 Task: Add Four Sigmatic Lions Mane Mushroom Coffee-Box to the cart.
Action: Mouse moved to (20, 135)
Screenshot: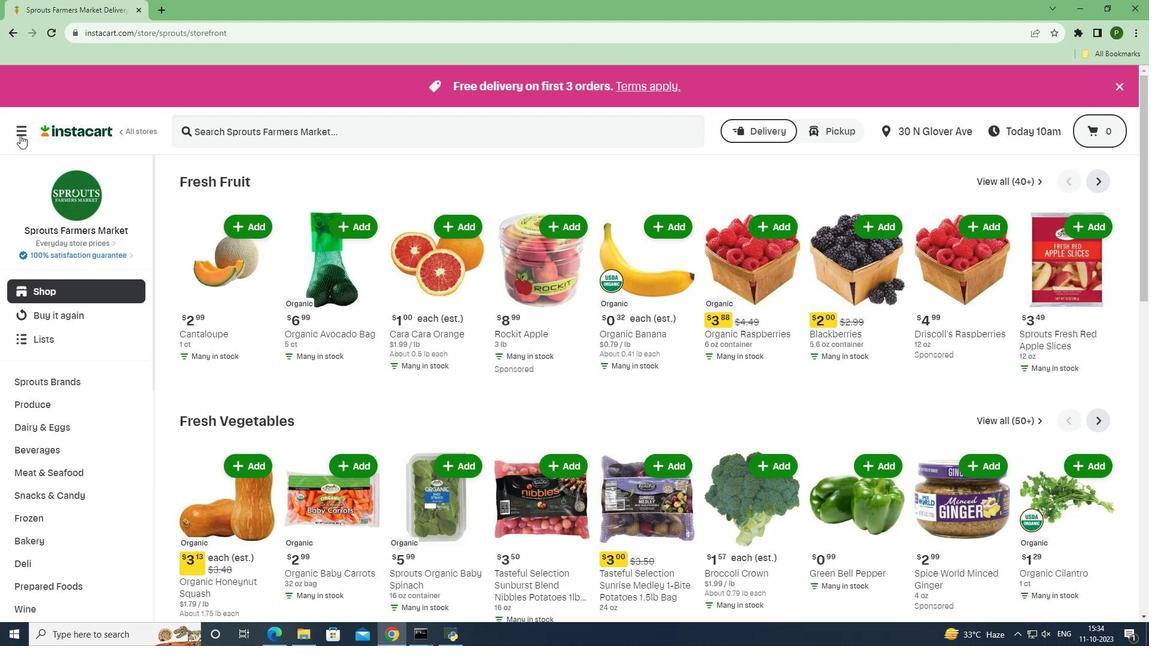 
Action: Mouse pressed left at (20, 135)
Screenshot: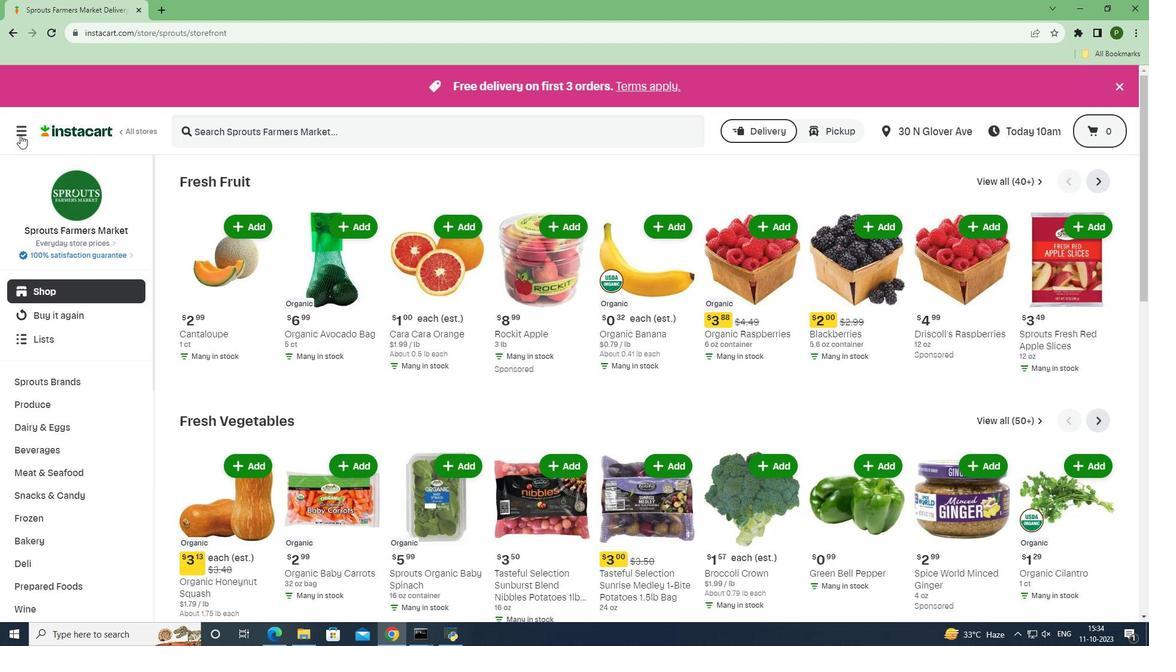 
Action: Mouse moved to (32, 316)
Screenshot: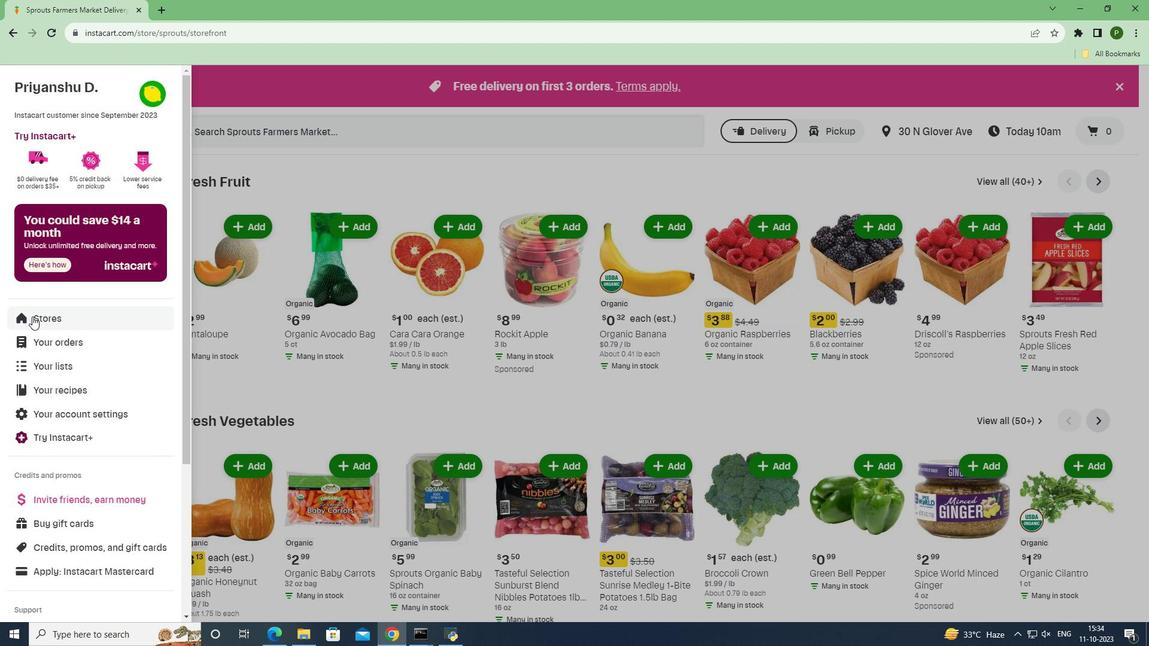 
Action: Mouse pressed left at (32, 316)
Screenshot: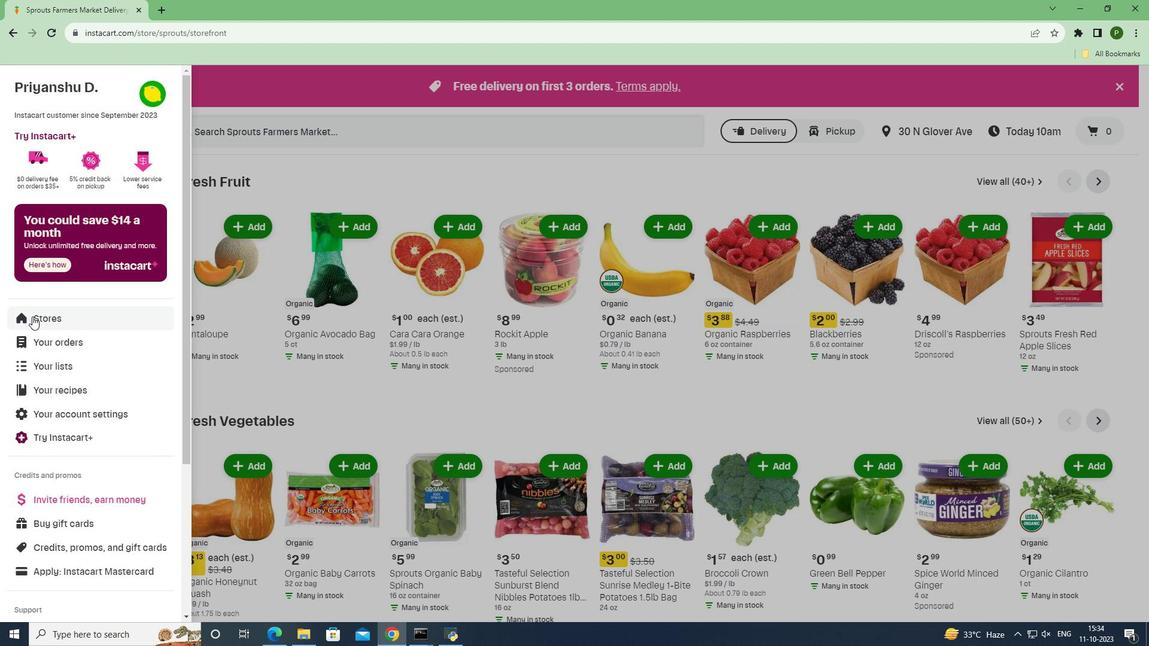 
Action: Mouse moved to (285, 141)
Screenshot: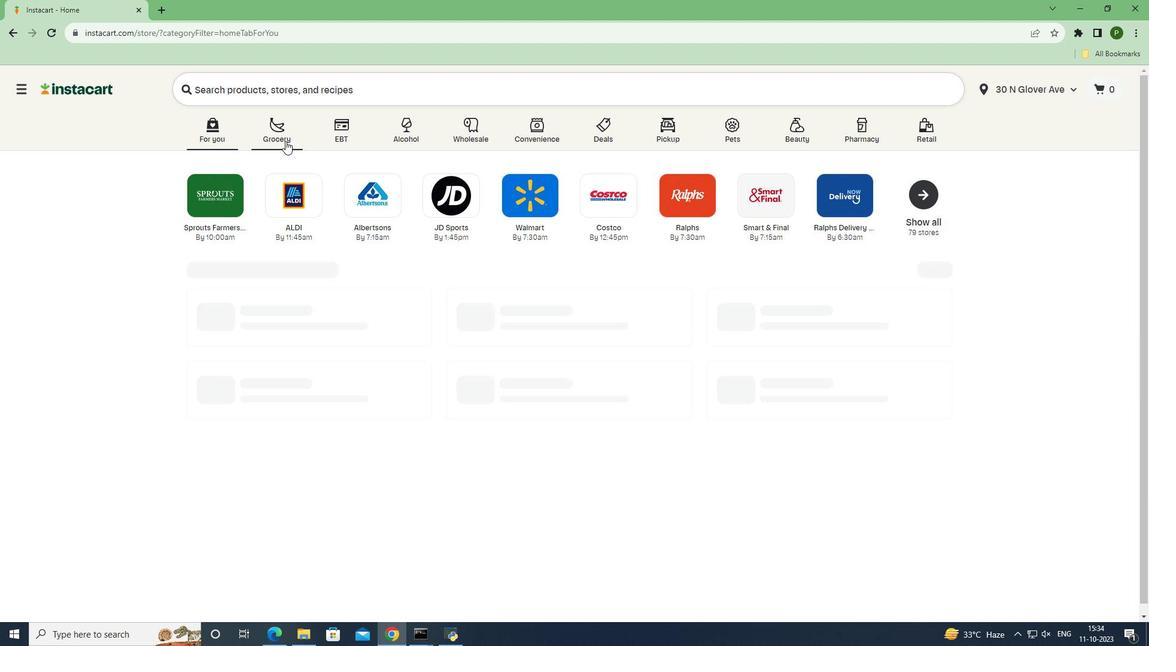 
Action: Mouse pressed left at (285, 141)
Screenshot: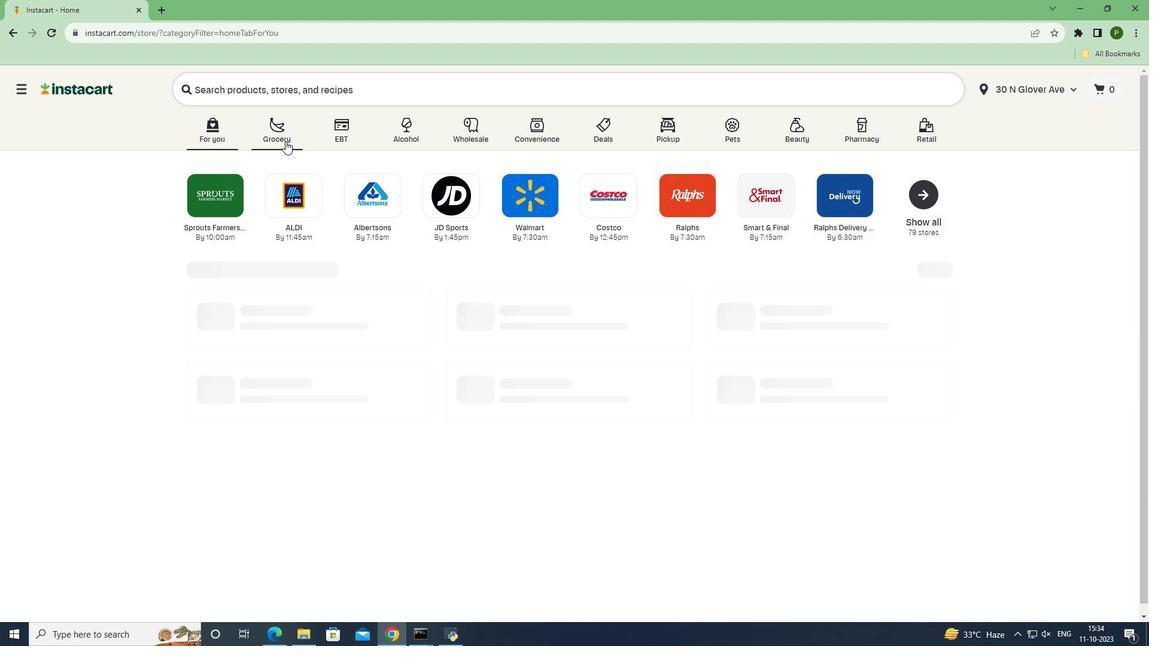 
Action: Mouse moved to (472, 272)
Screenshot: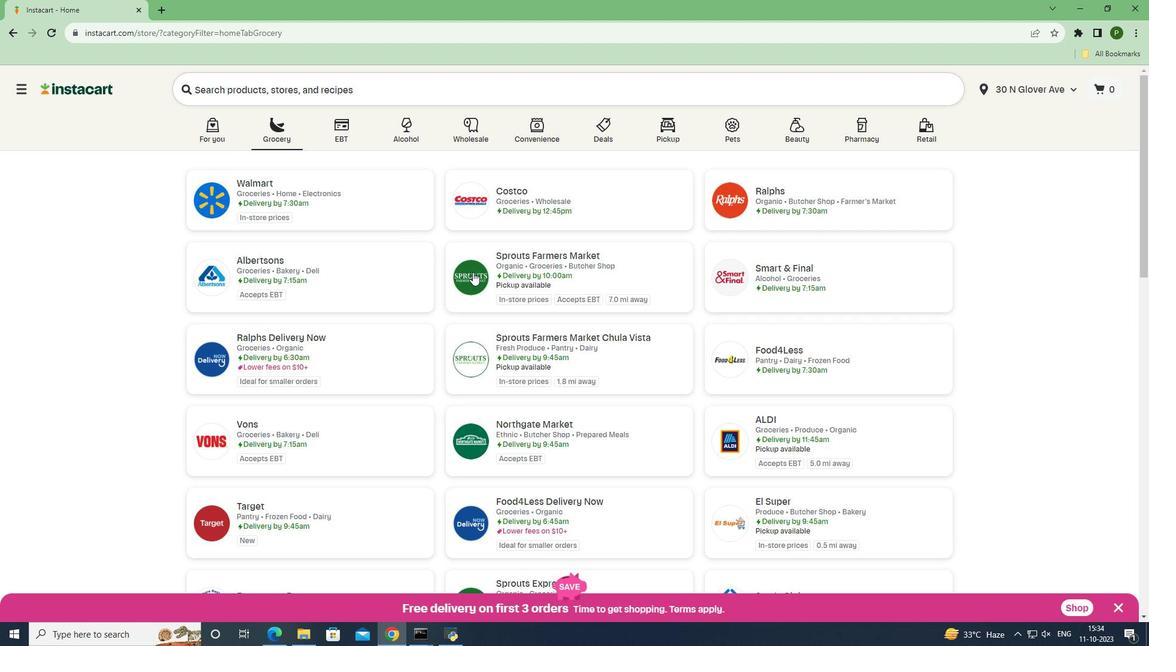
Action: Mouse pressed left at (472, 272)
Screenshot: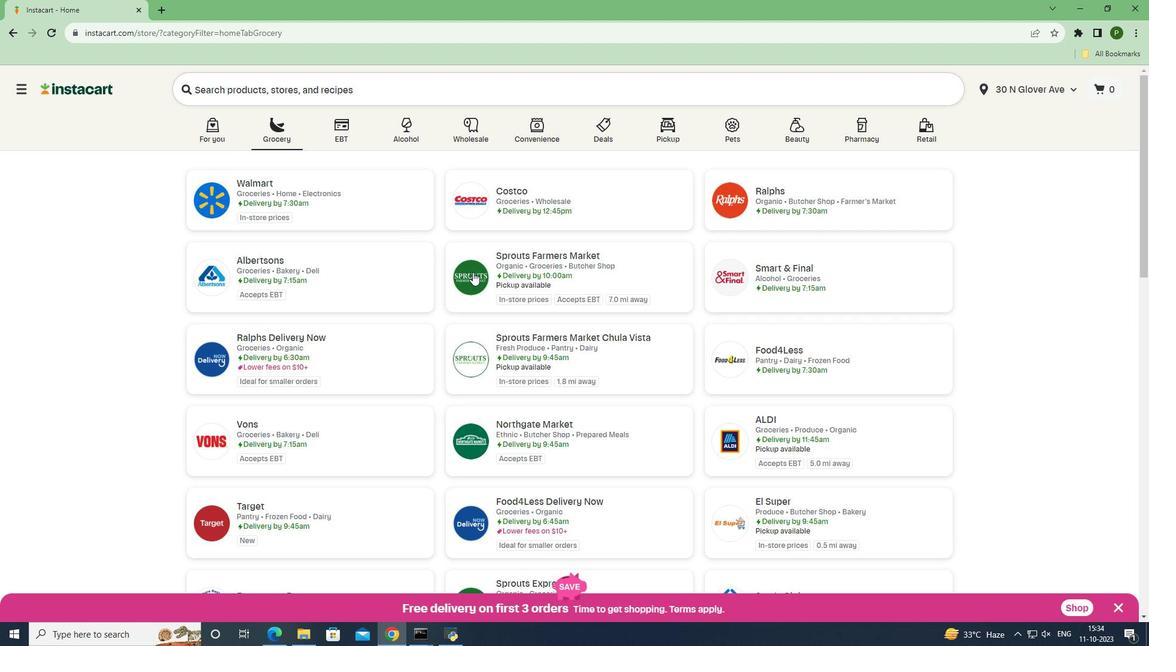 
Action: Mouse moved to (97, 447)
Screenshot: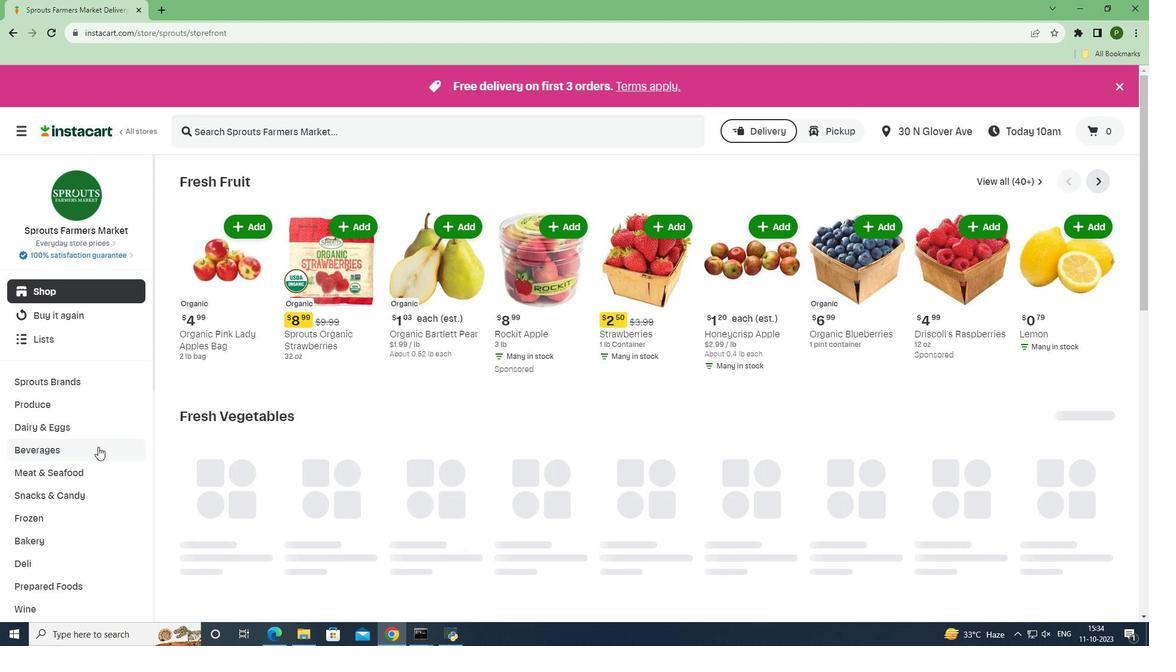 
Action: Mouse pressed left at (97, 447)
Screenshot: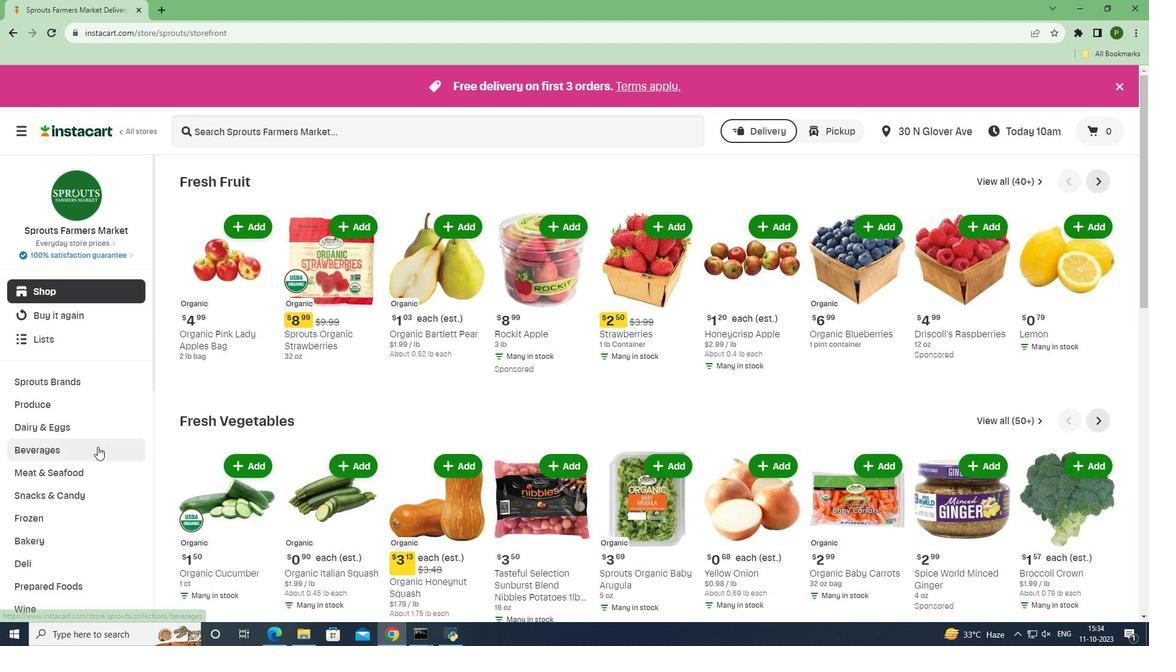 
Action: Mouse moved to (68, 517)
Screenshot: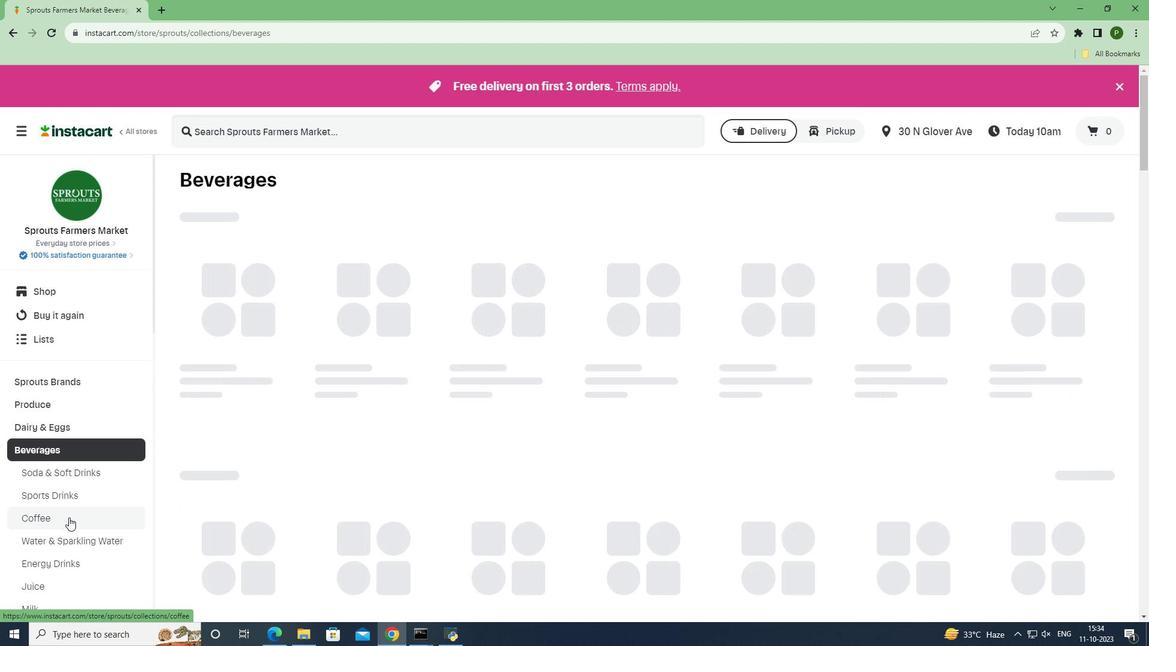 
Action: Mouse pressed left at (68, 517)
Screenshot: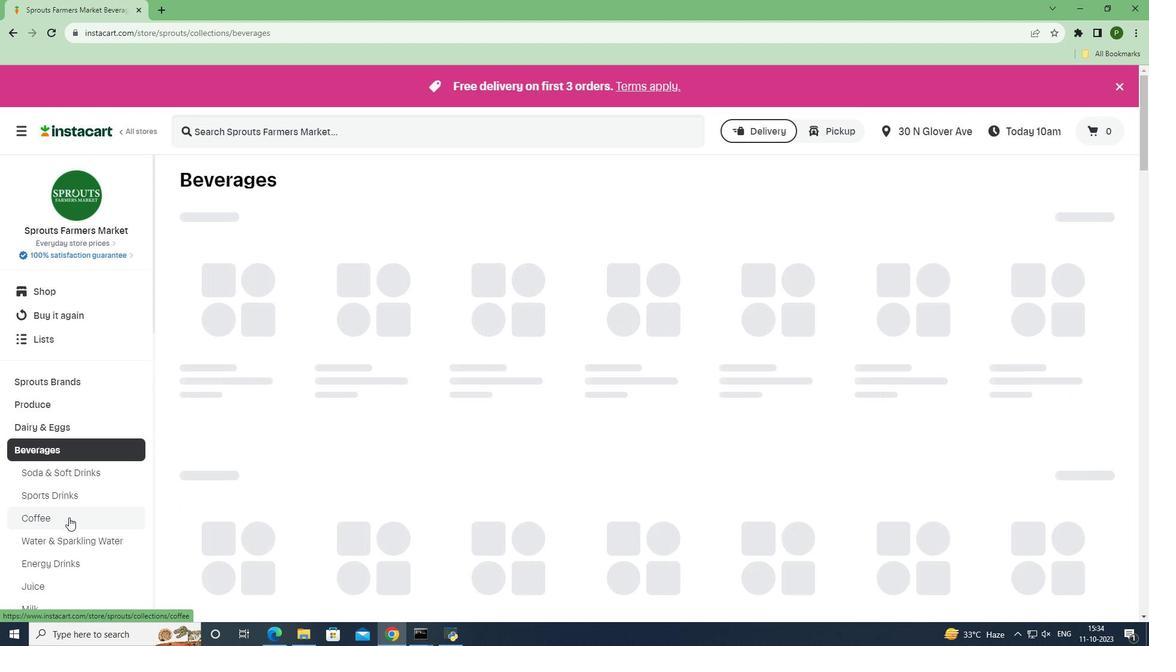 
Action: Mouse moved to (225, 132)
Screenshot: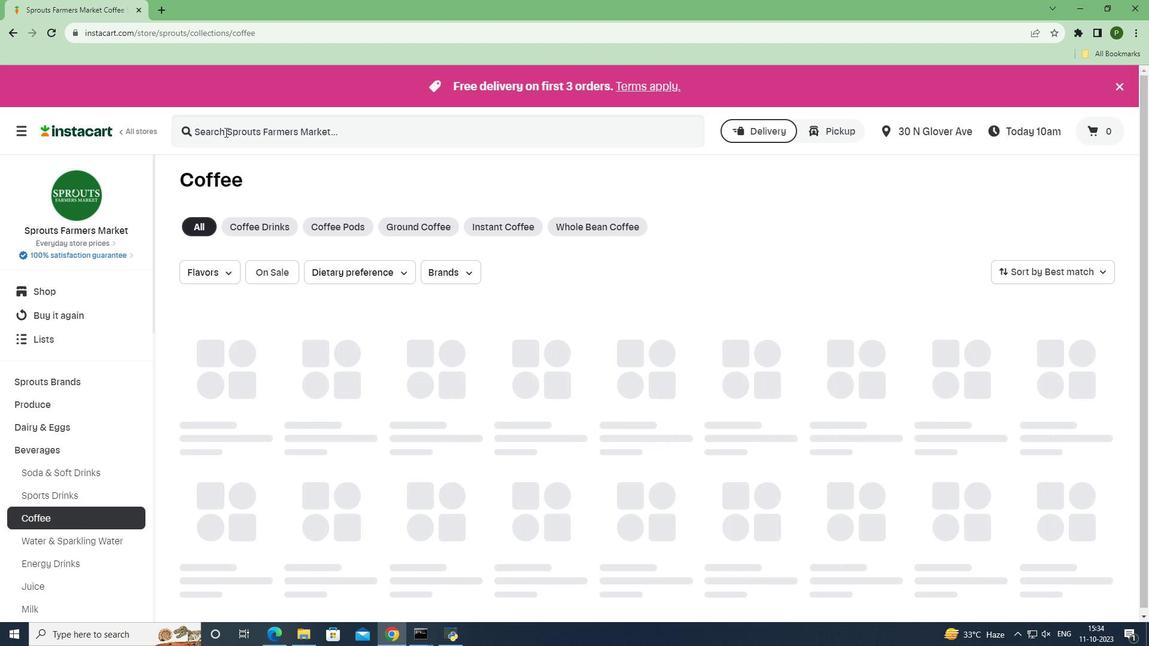 
Action: Mouse pressed left at (225, 132)
Screenshot: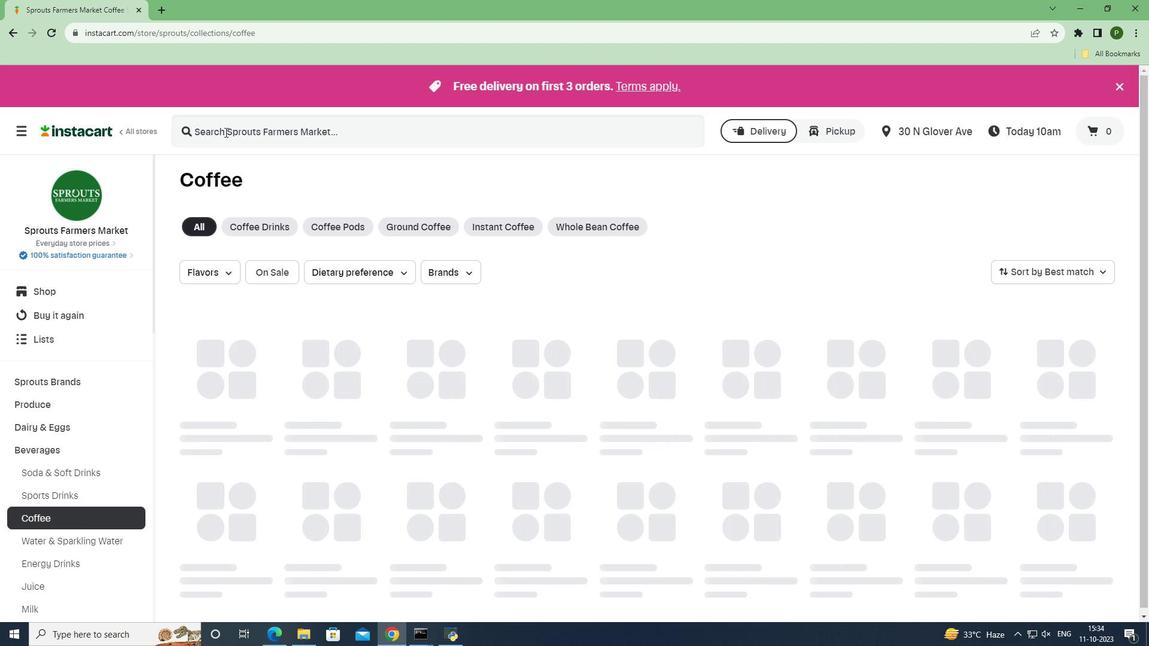 
Action: Key pressed <Key.caps_lock>F<Key.caps_lock>our<Key.space><Key.caps_lock>S<Key.caps_lock>igmatic<Key.space><Key.caps_lock>L<Key.caps_lock>ion's<Key.space><Key.caps_lock>M<Key.caps_lock>ane<Key.space><Key.caps_lock>M<Key.caps_lock>ushroom<Key.space><Key.caps_lock>C<Key.caps_lock>offee-<Key.caps_lock>B<Key.caps_lock>ox<Key.space><Key.enter>
Screenshot: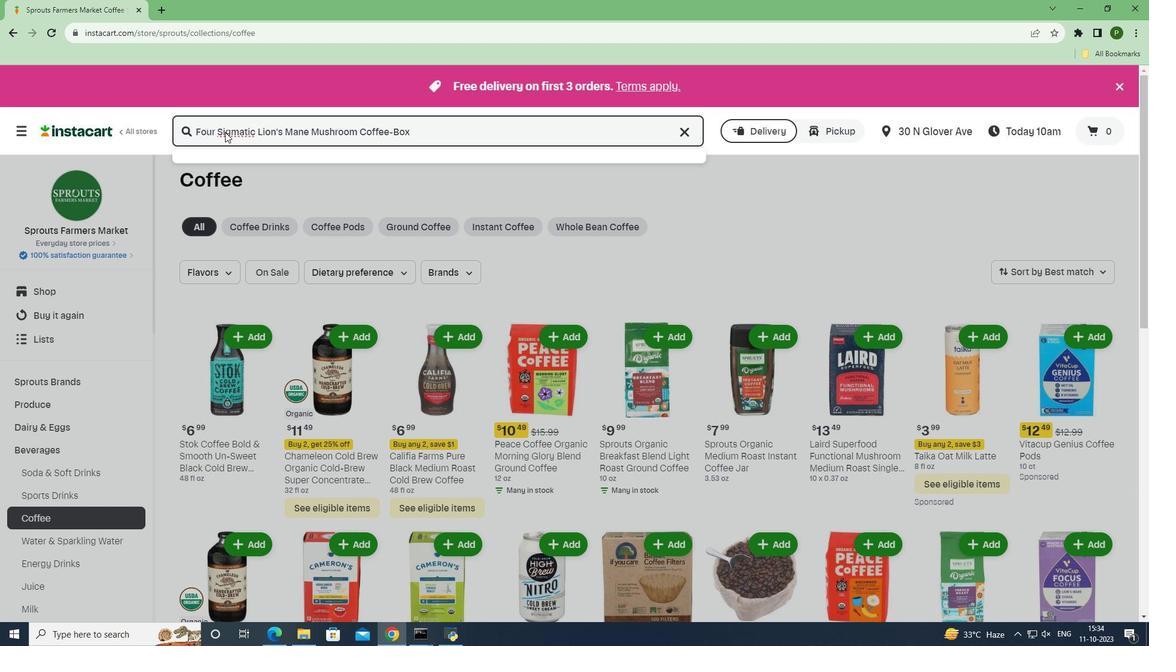 
Action: Mouse moved to (296, 342)
Screenshot: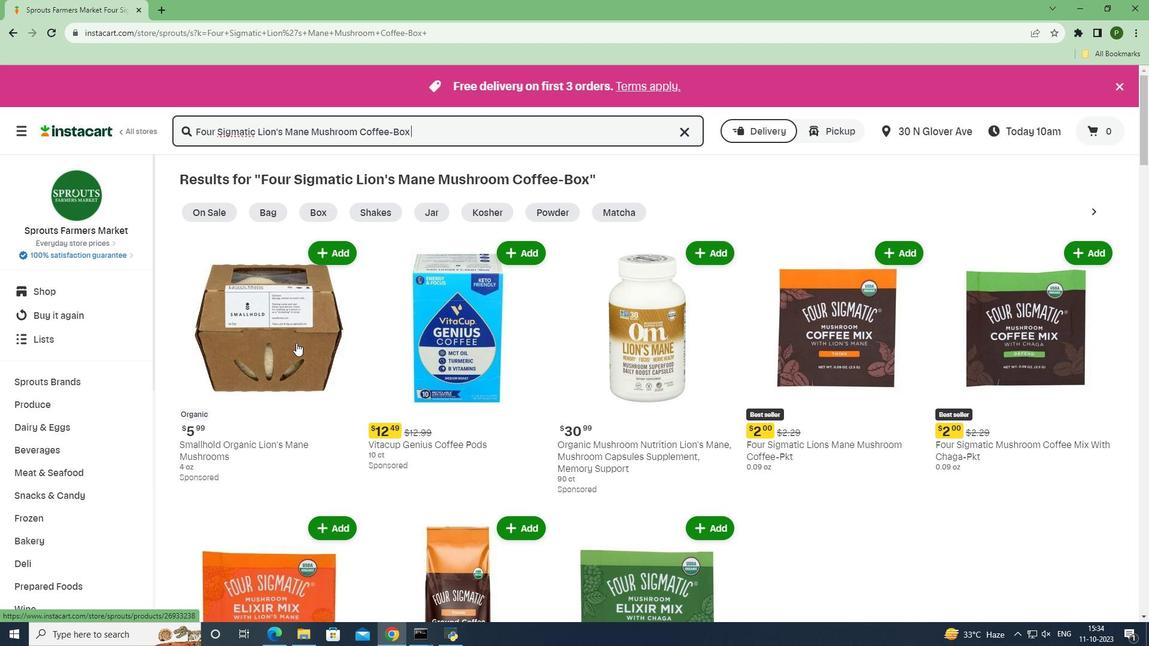 
Action: Mouse scrolled (296, 342) with delta (0, 0)
Screenshot: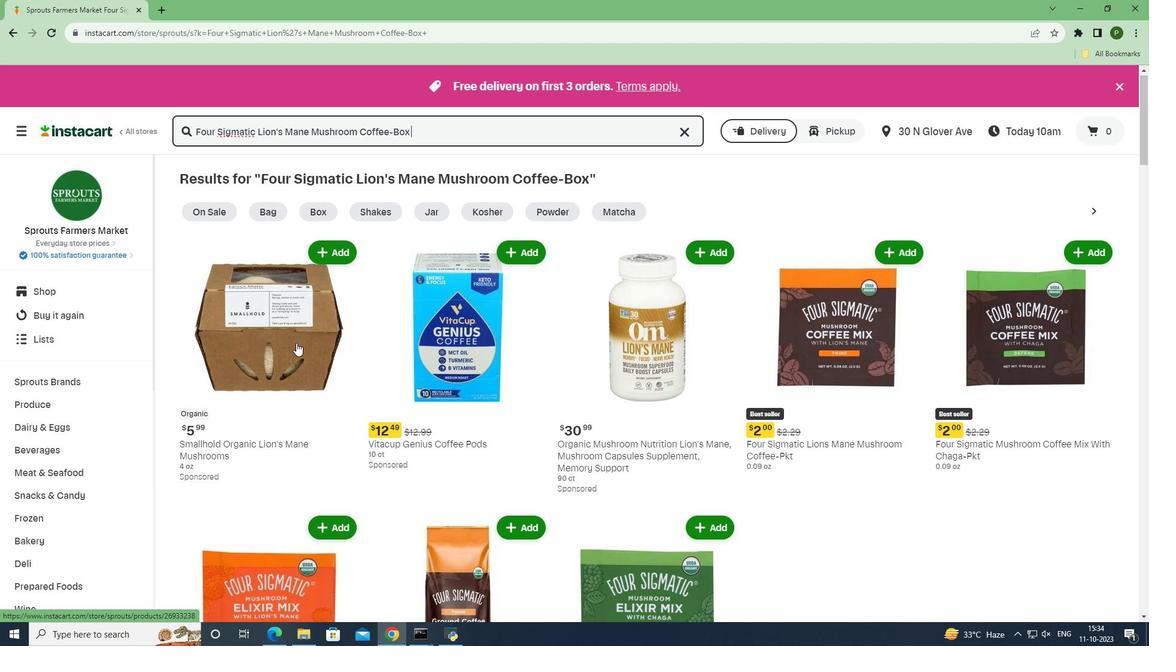 
Action: Mouse scrolled (296, 342) with delta (0, 0)
Screenshot: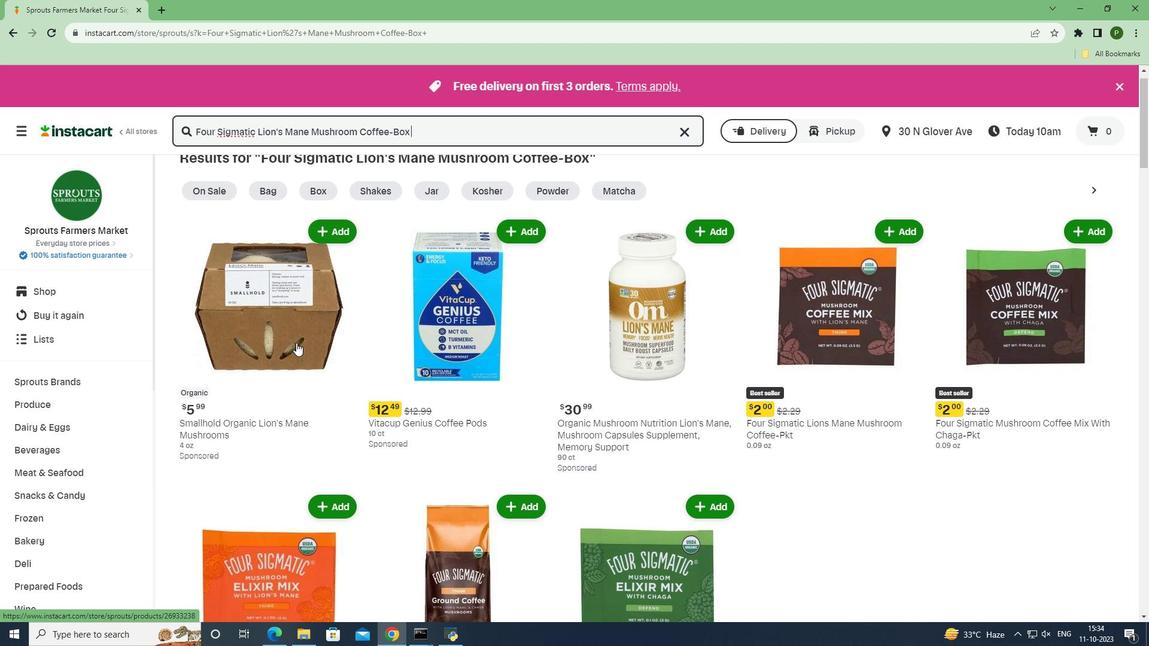 
Action: Mouse scrolled (296, 342) with delta (0, 0)
Screenshot: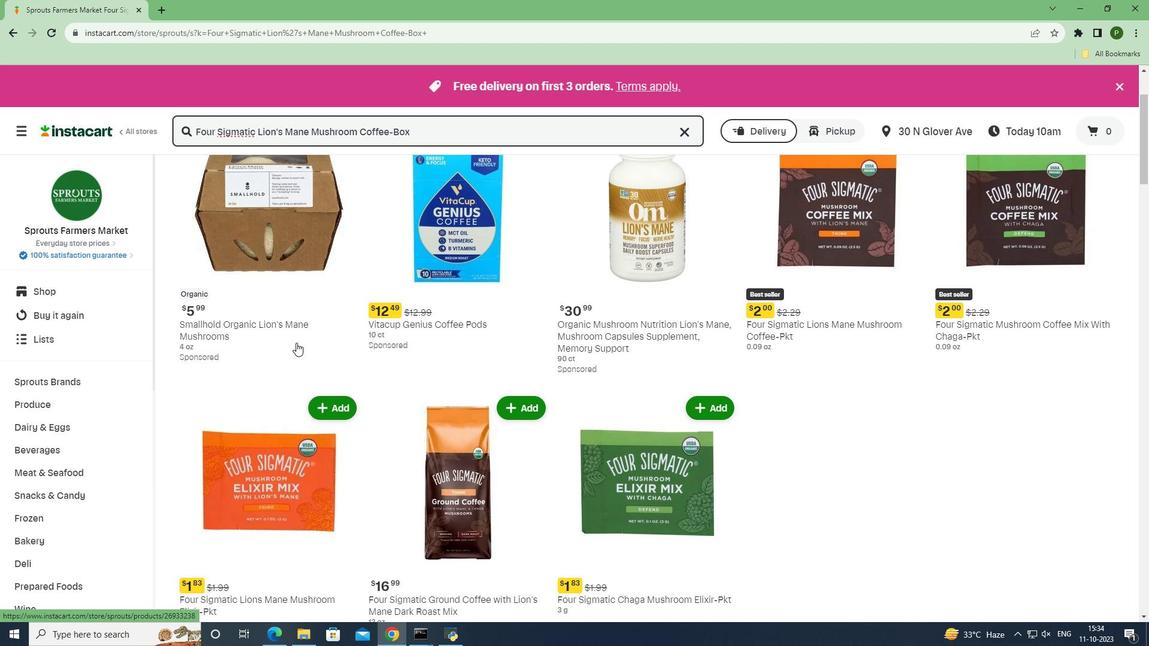 
Action: Mouse scrolled (296, 342) with delta (0, 0)
Screenshot: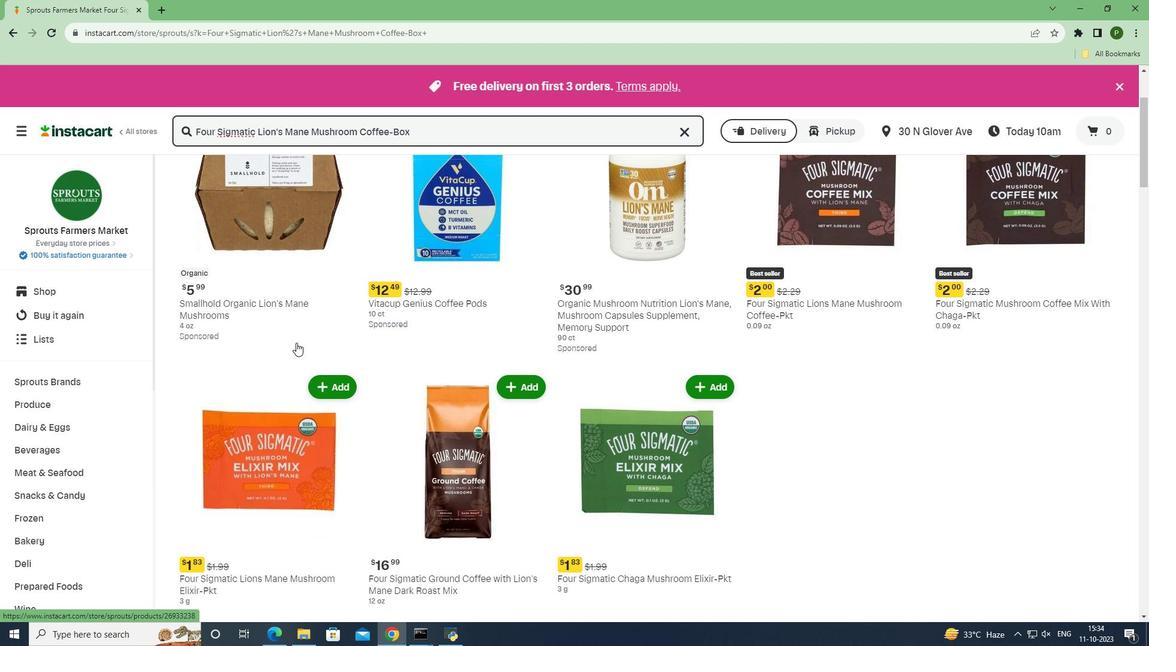 
Action: Mouse scrolled (296, 342) with delta (0, 0)
Screenshot: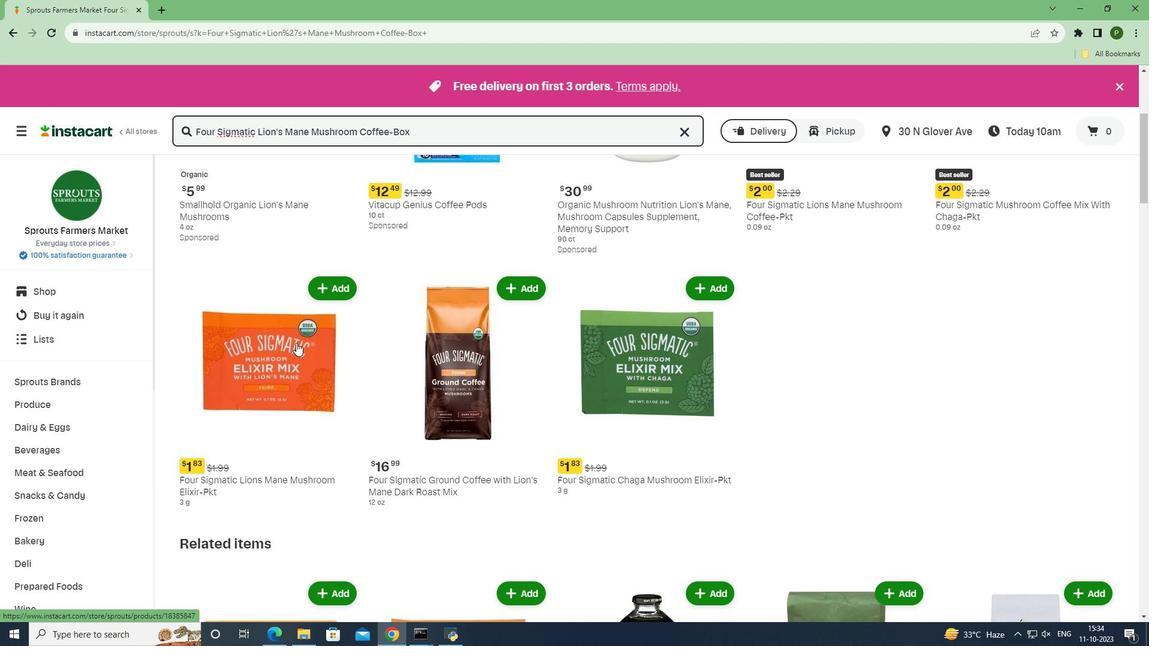 
Action: Mouse scrolled (296, 342) with delta (0, 0)
Screenshot: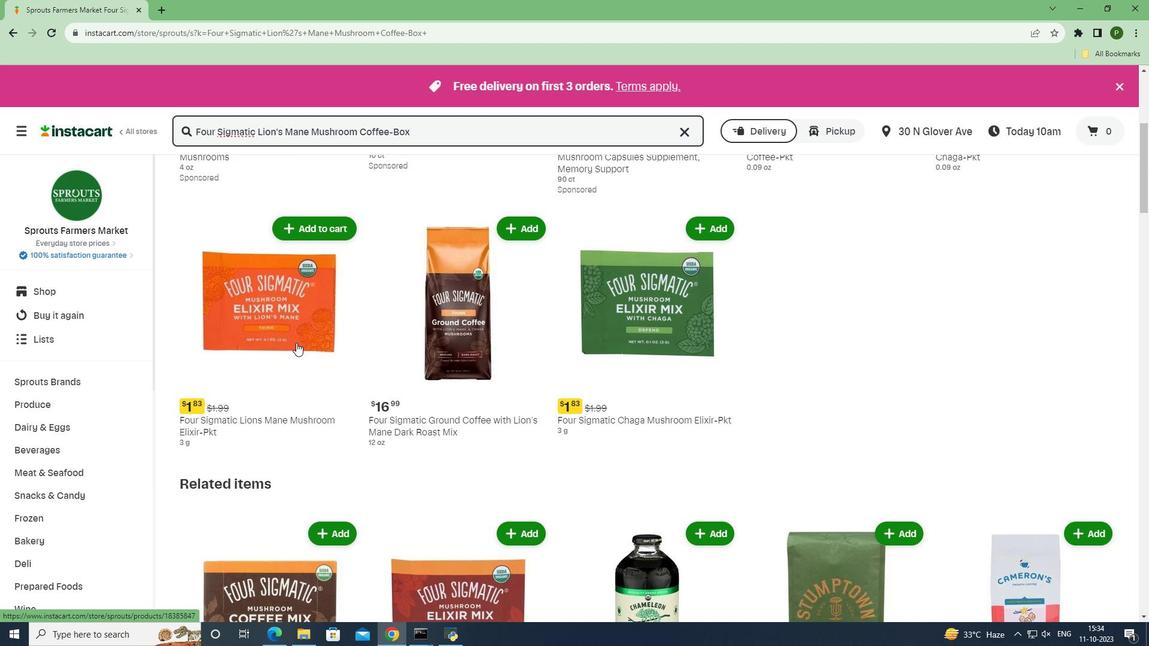 
Action: Mouse scrolled (296, 342) with delta (0, 0)
Screenshot: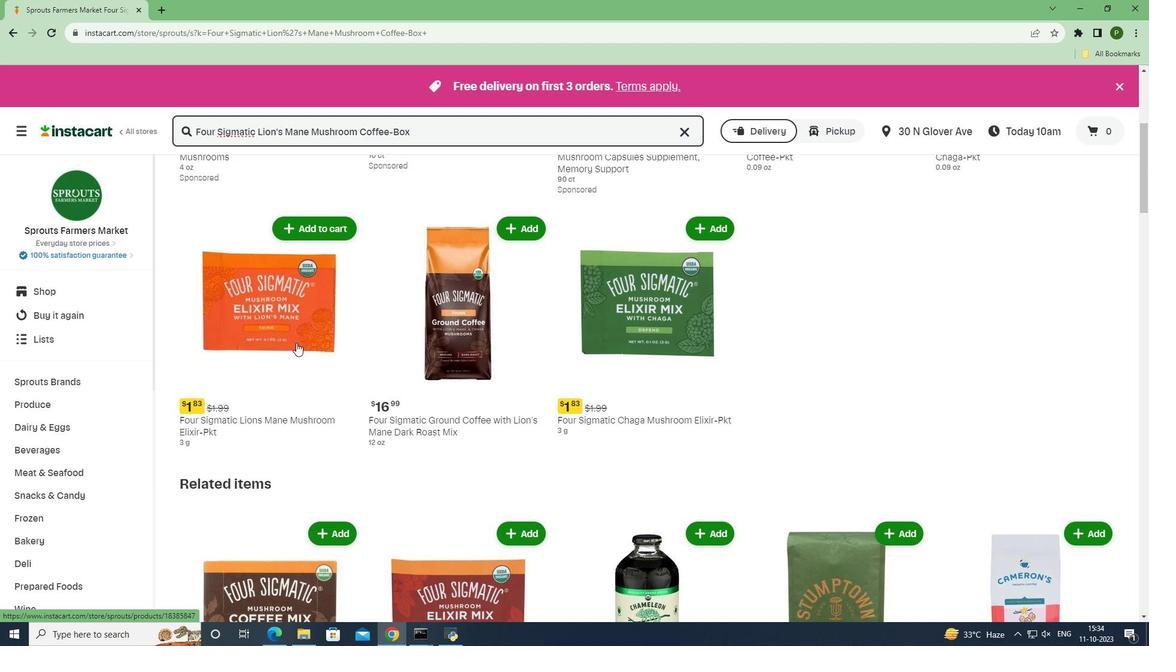 
Action: Mouse scrolled (296, 342) with delta (0, 0)
Screenshot: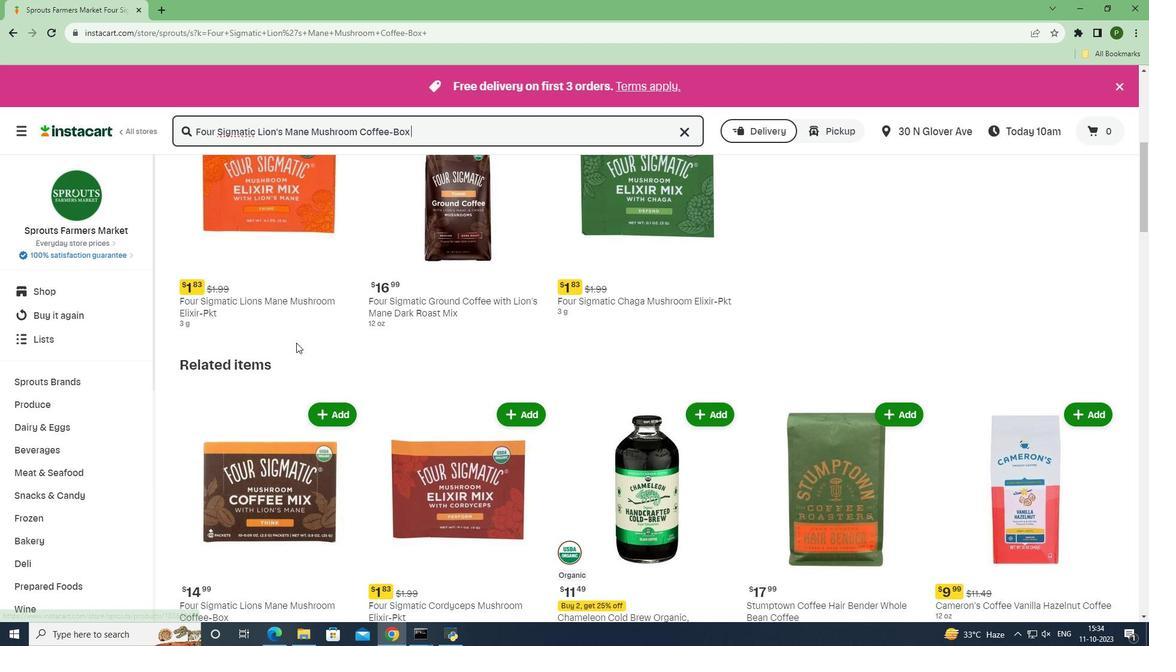 
Action: Mouse scrolled (296, 342) with delta (0, 0)
Screenshot: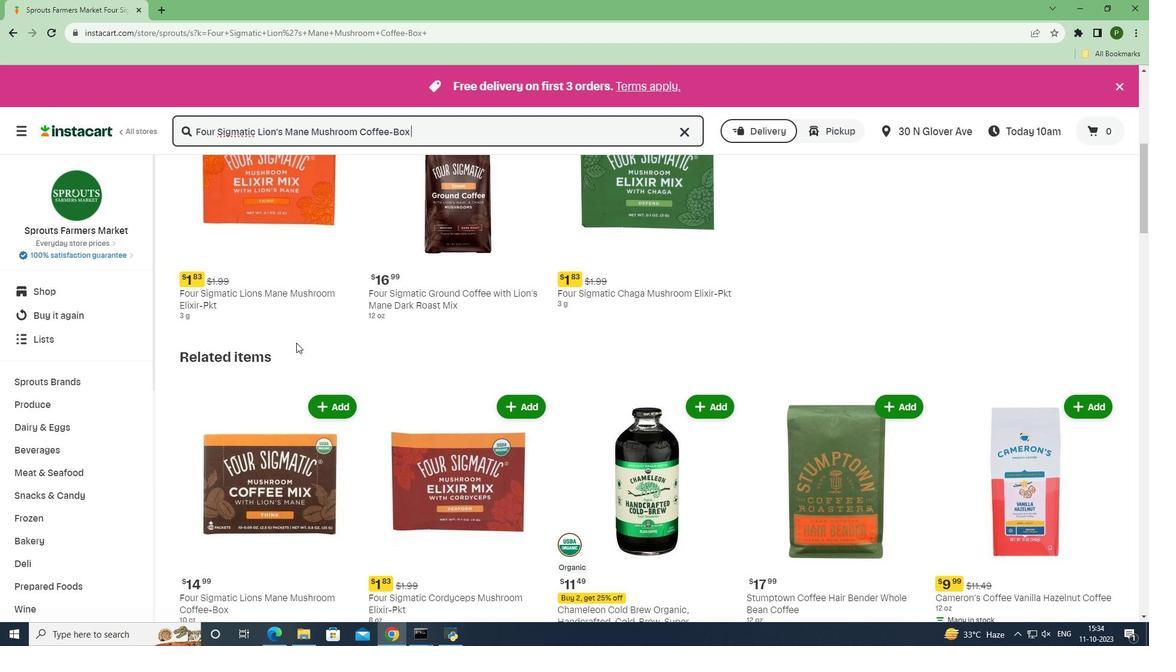 
Action: Mouse moved to (308, 293)
Screenshot: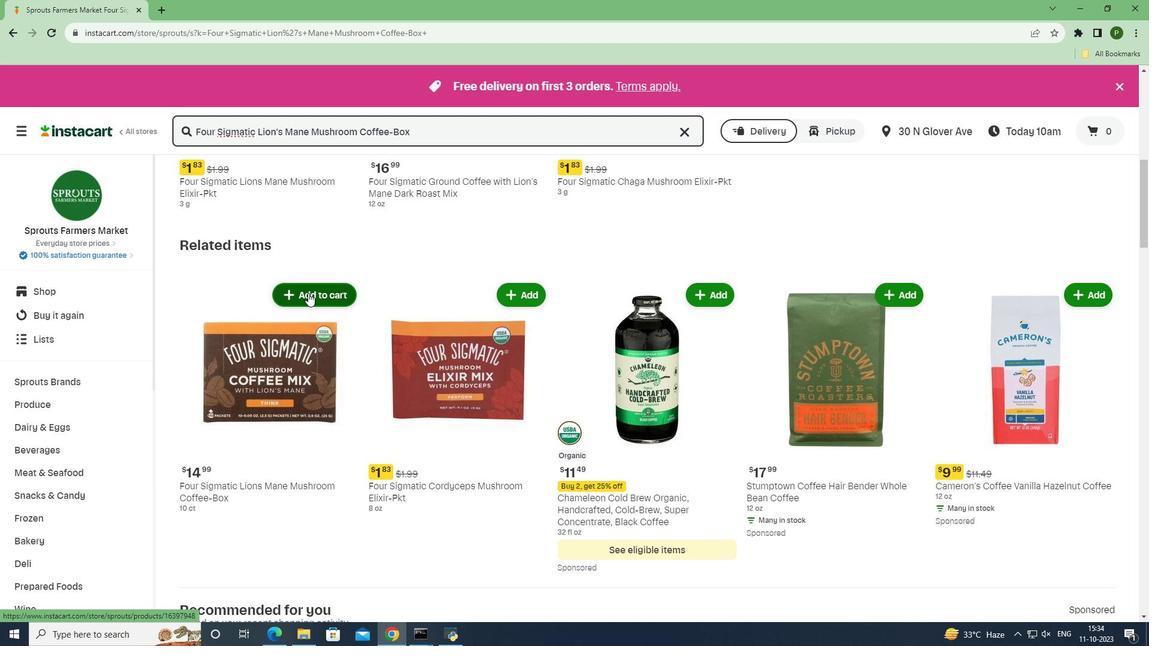 
Action: Mouse pressed left at (308, 293)
Screenshot: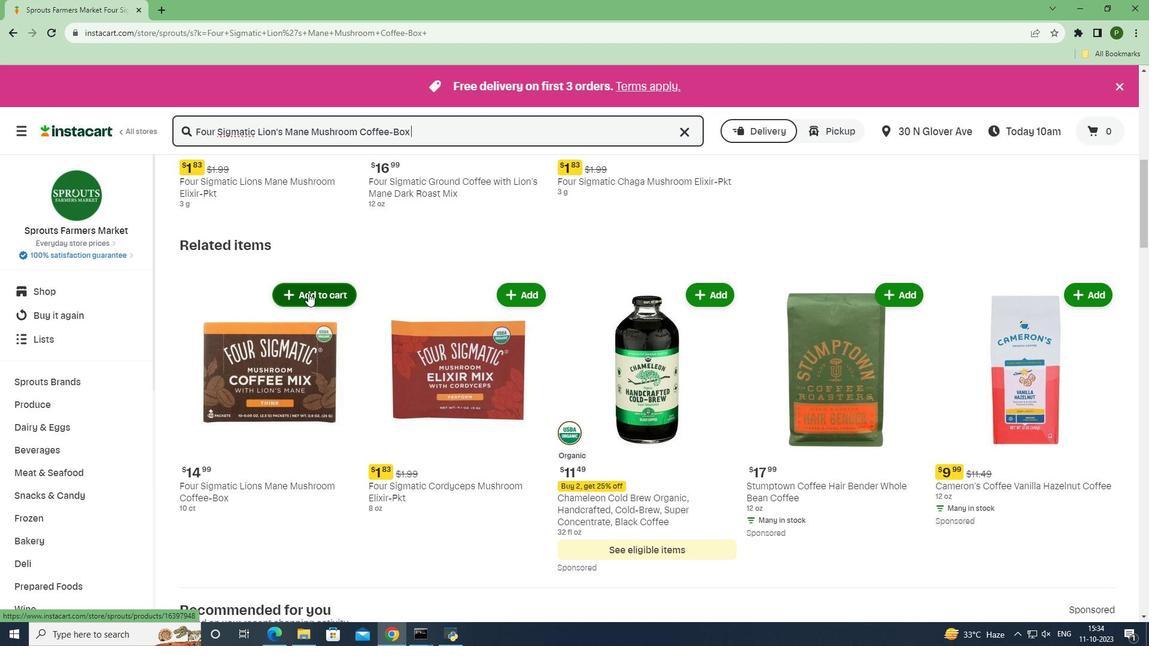 
Action: Mouse moved to (354, 369)
Screenshot: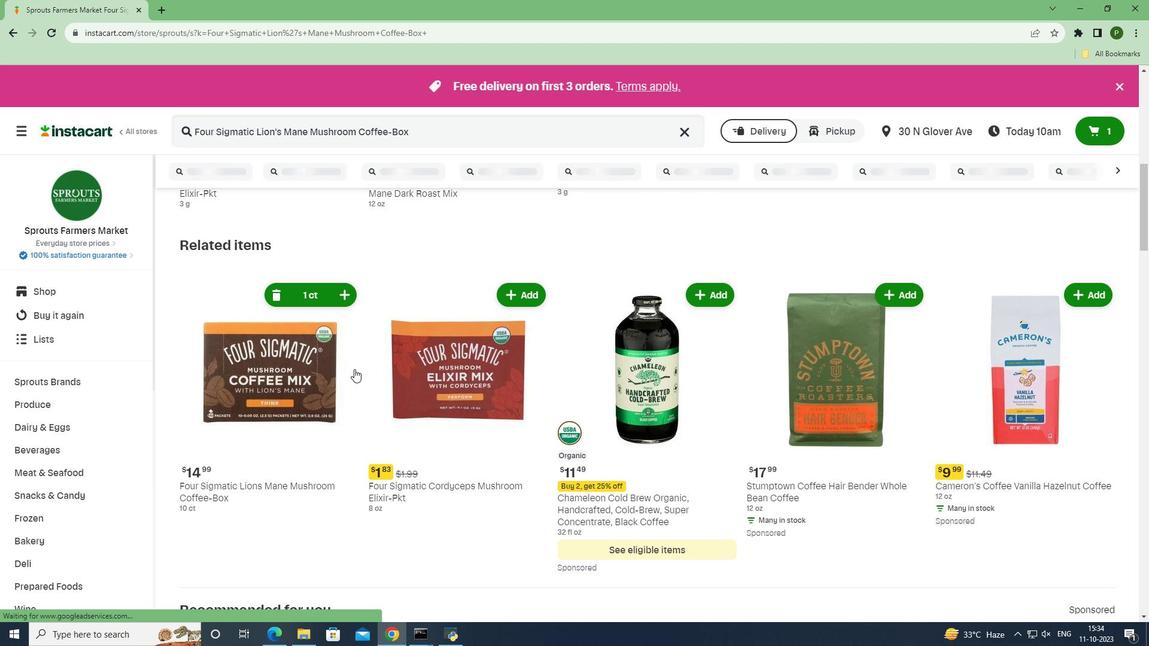 
